 Task: View and add the product "Puffs Ultra Soft 2-Ply Facial Tissues (48 ct)" to cart from the store "DashMart".
Action: Mouse pressed left at (57, 100)
Screenshot: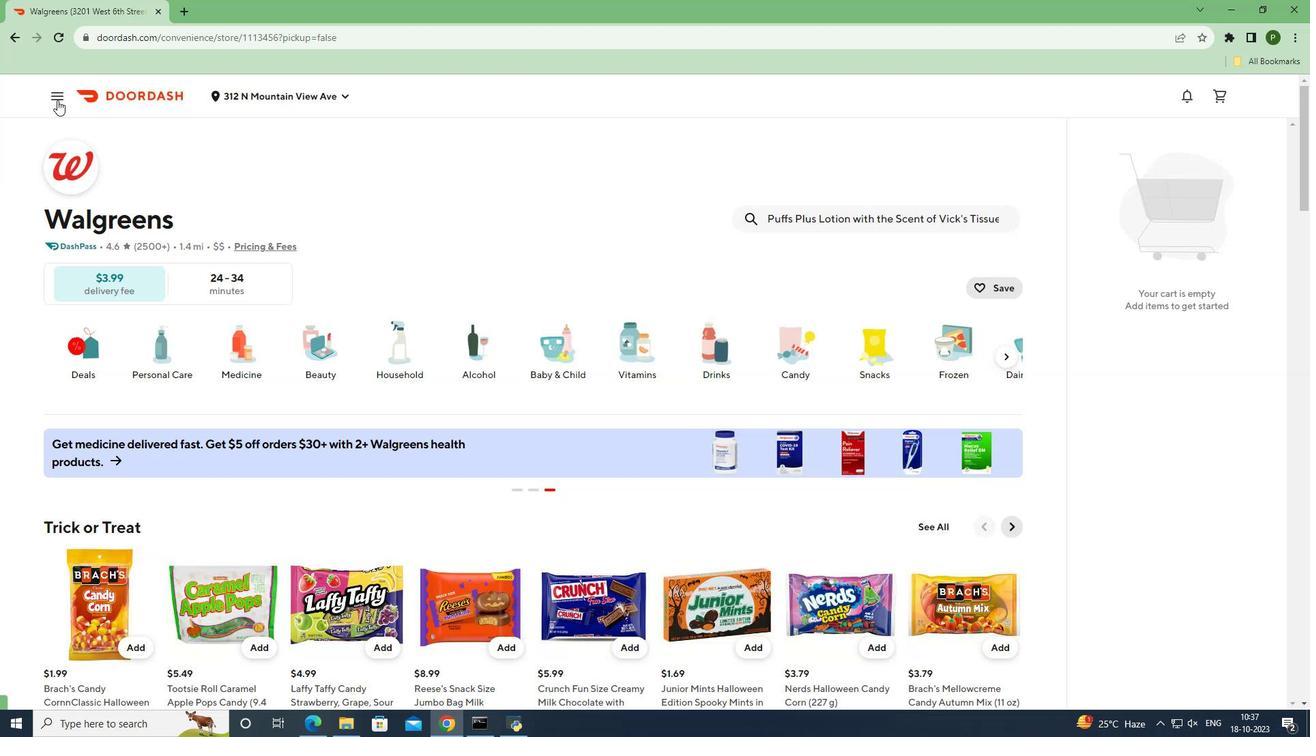 
Action: Mouse moved to (62, 190)
Screenshot: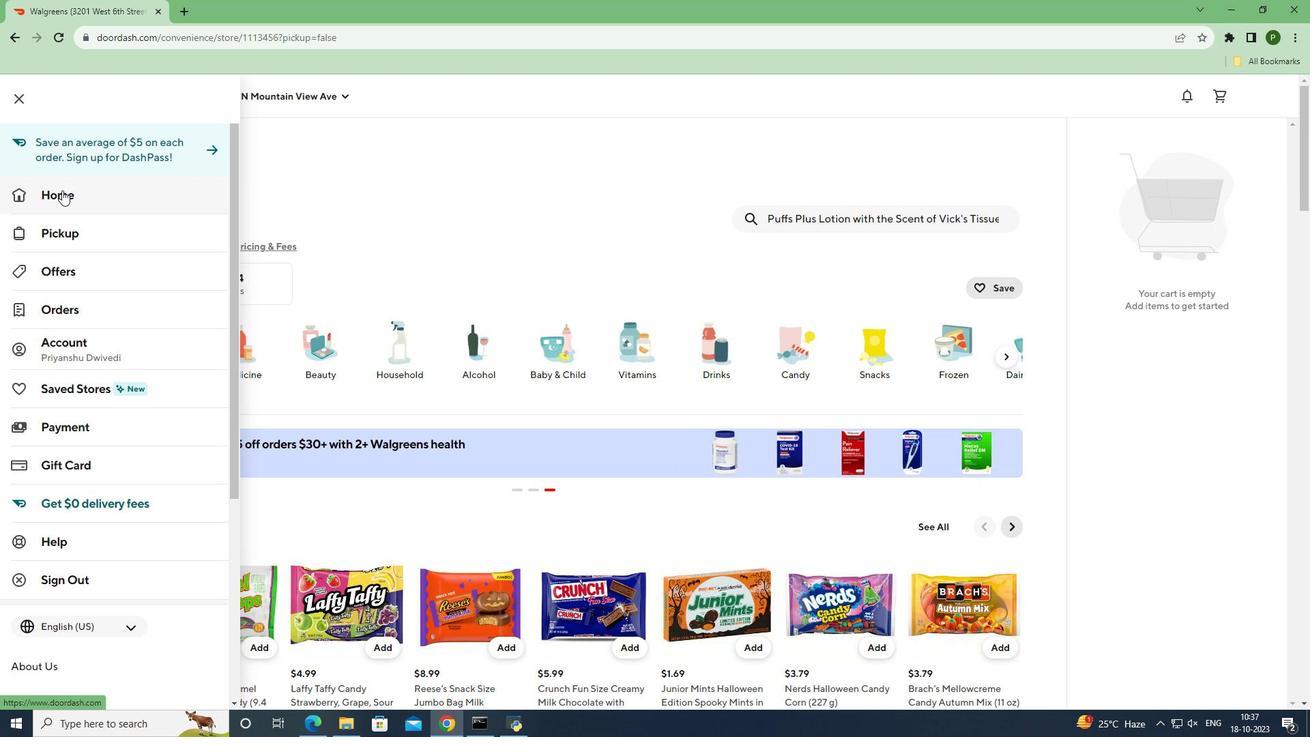 
Action: Mouse pressed left at (62, 190)
Screenshot: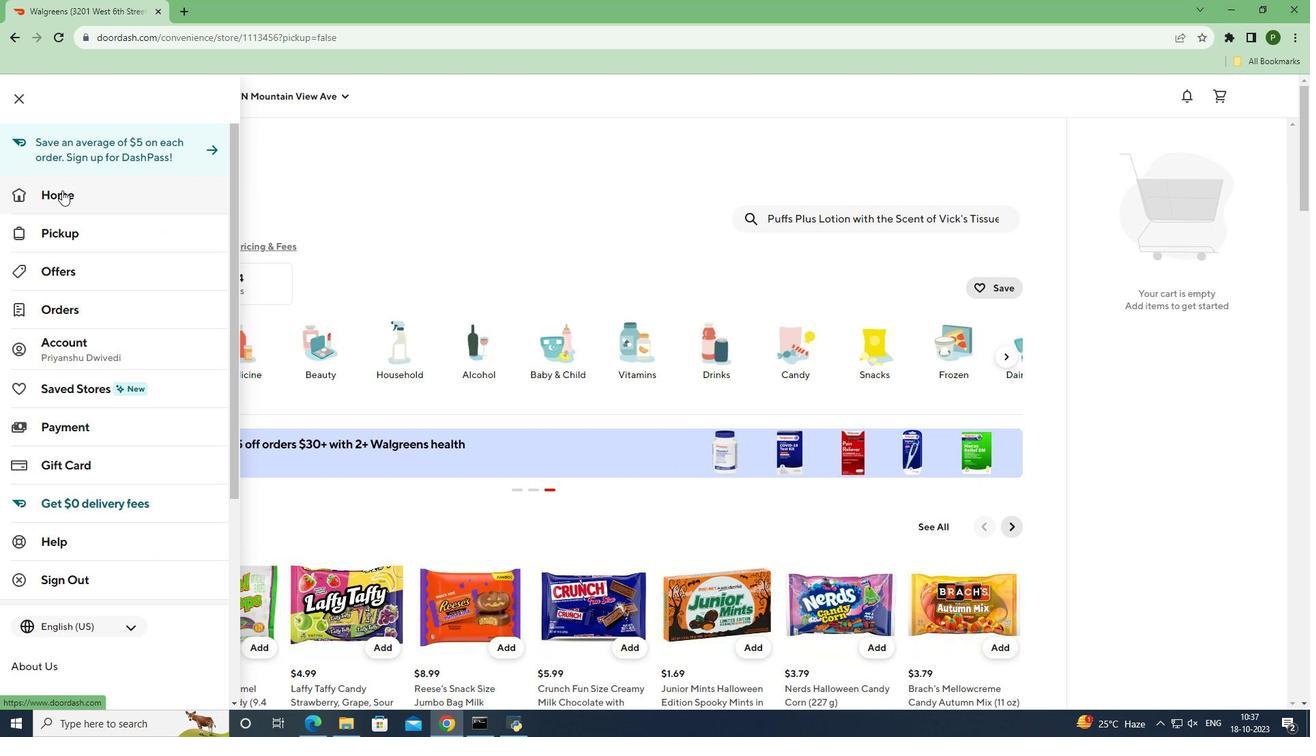 
Action: Mouse moved to (976, 150)
Screenshot: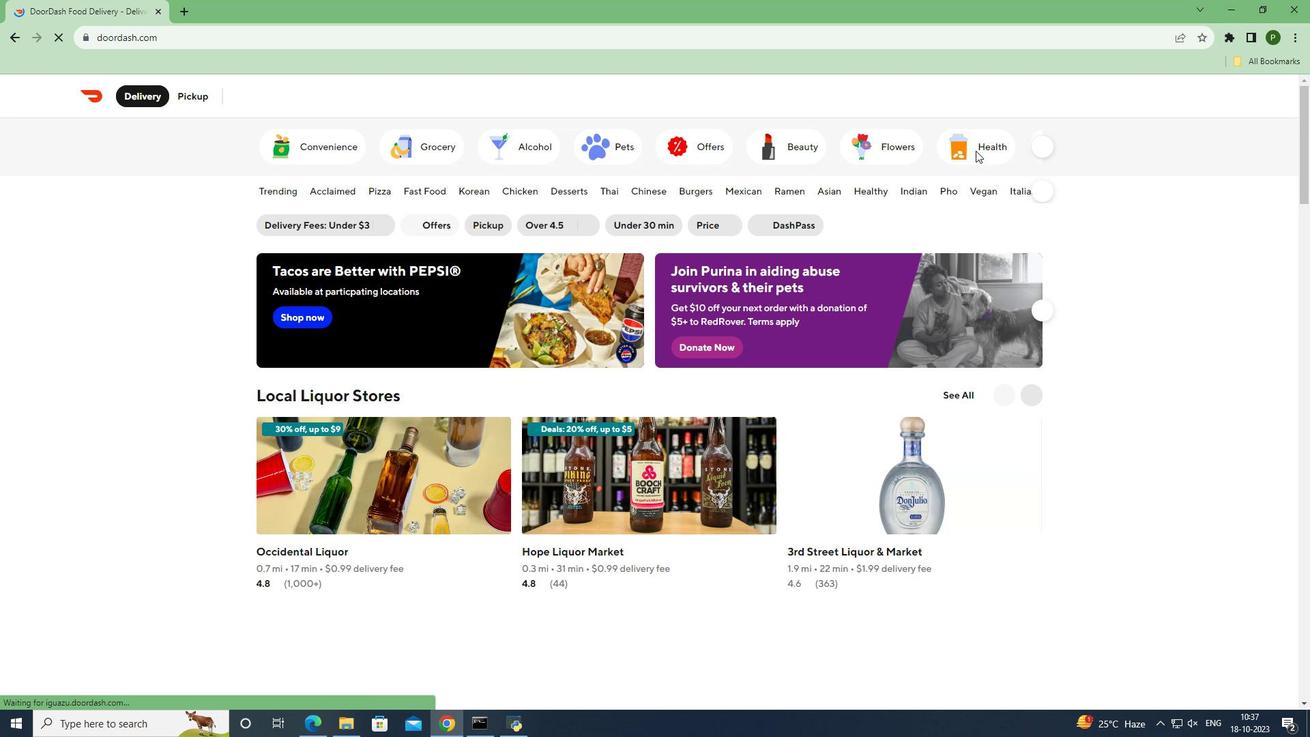 
Action: Mouse pressed left at (976, 150)
Screenshot: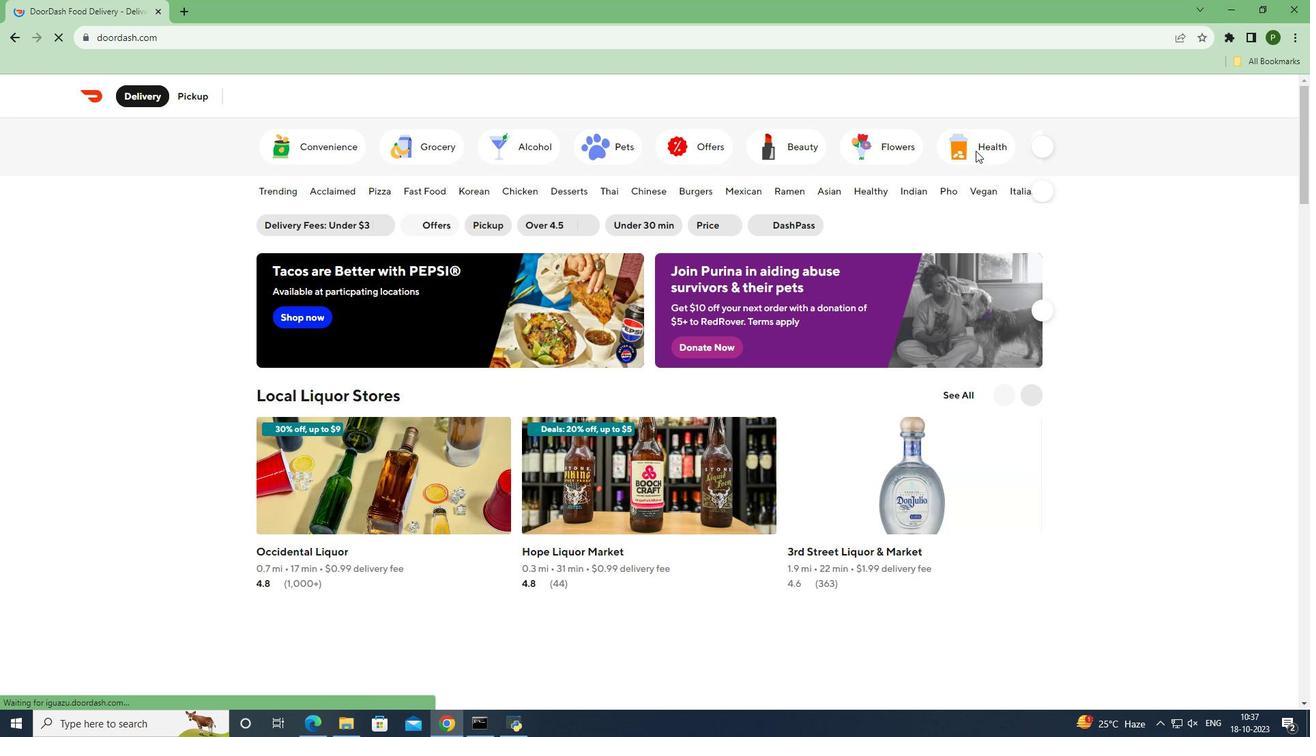 
Action: Mouse moved to (415, 434)
Screenshot: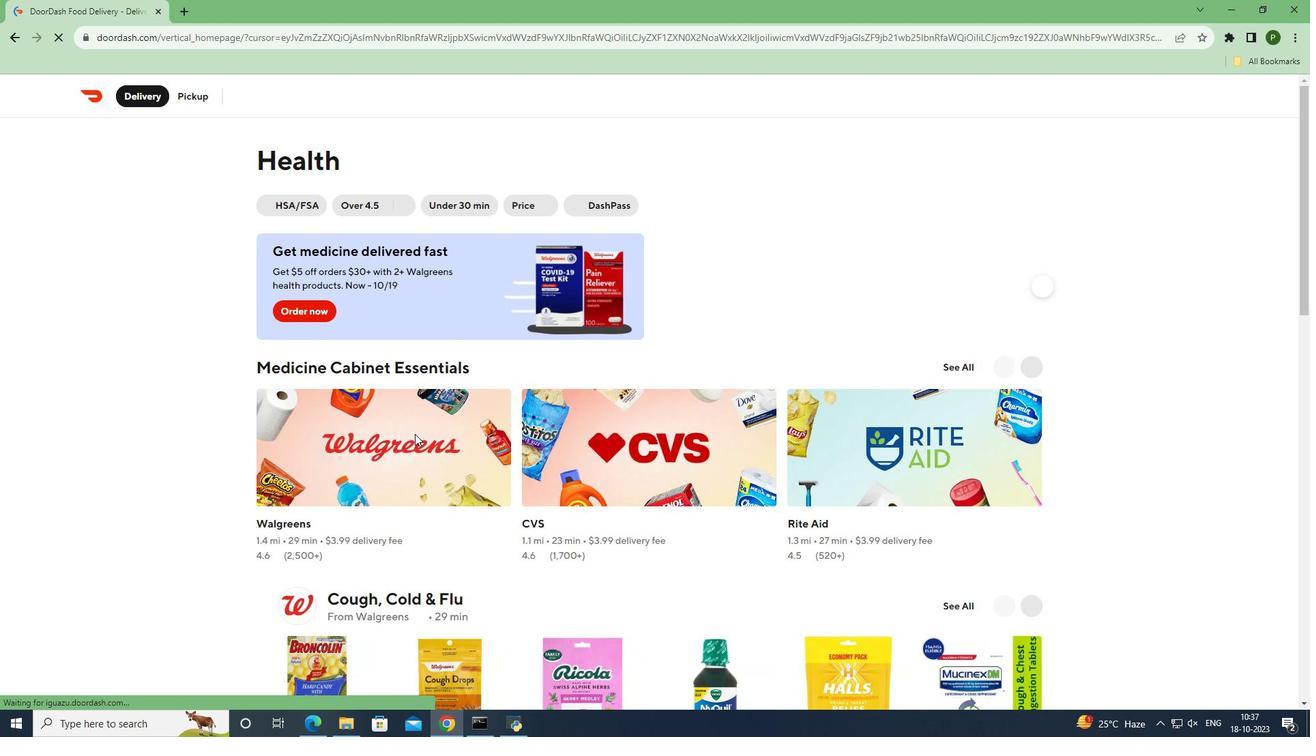 
Action: Mouse pressed left at (415, 434)
Screenshot: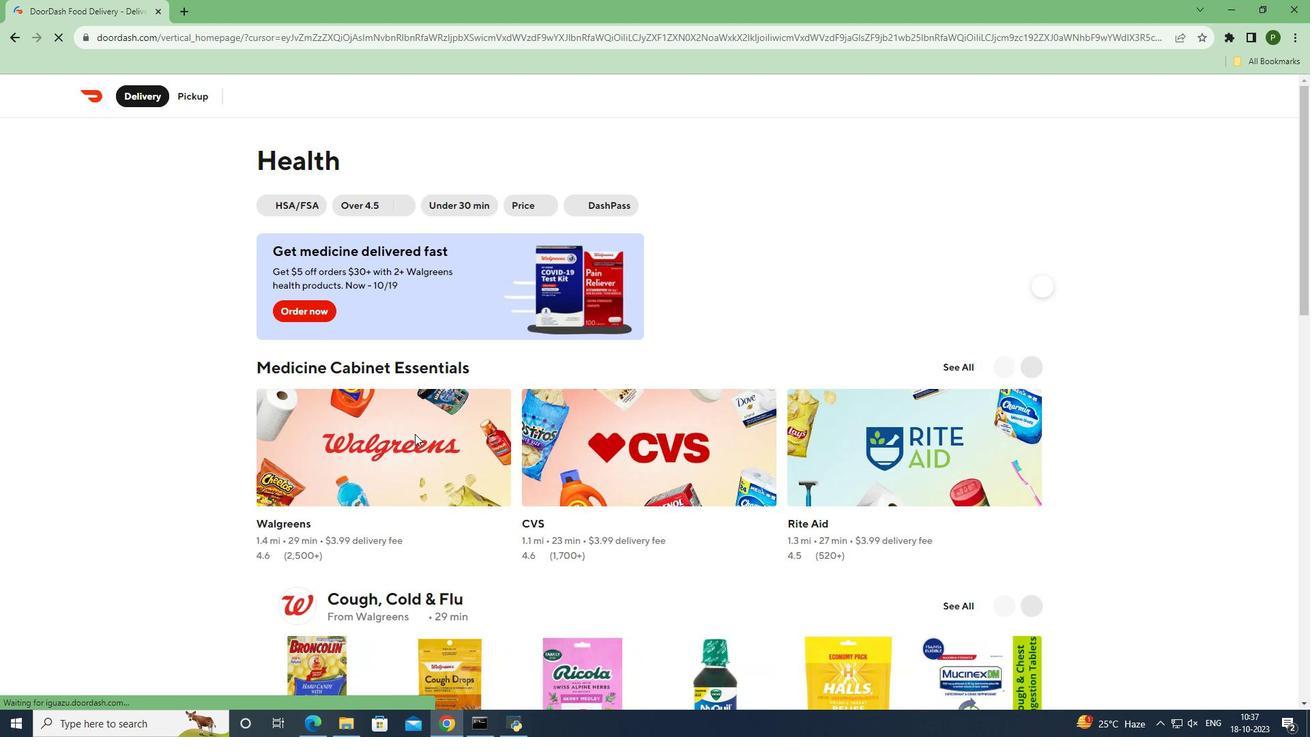 
Action: Mouse moved to (817, 218)
Screenshot: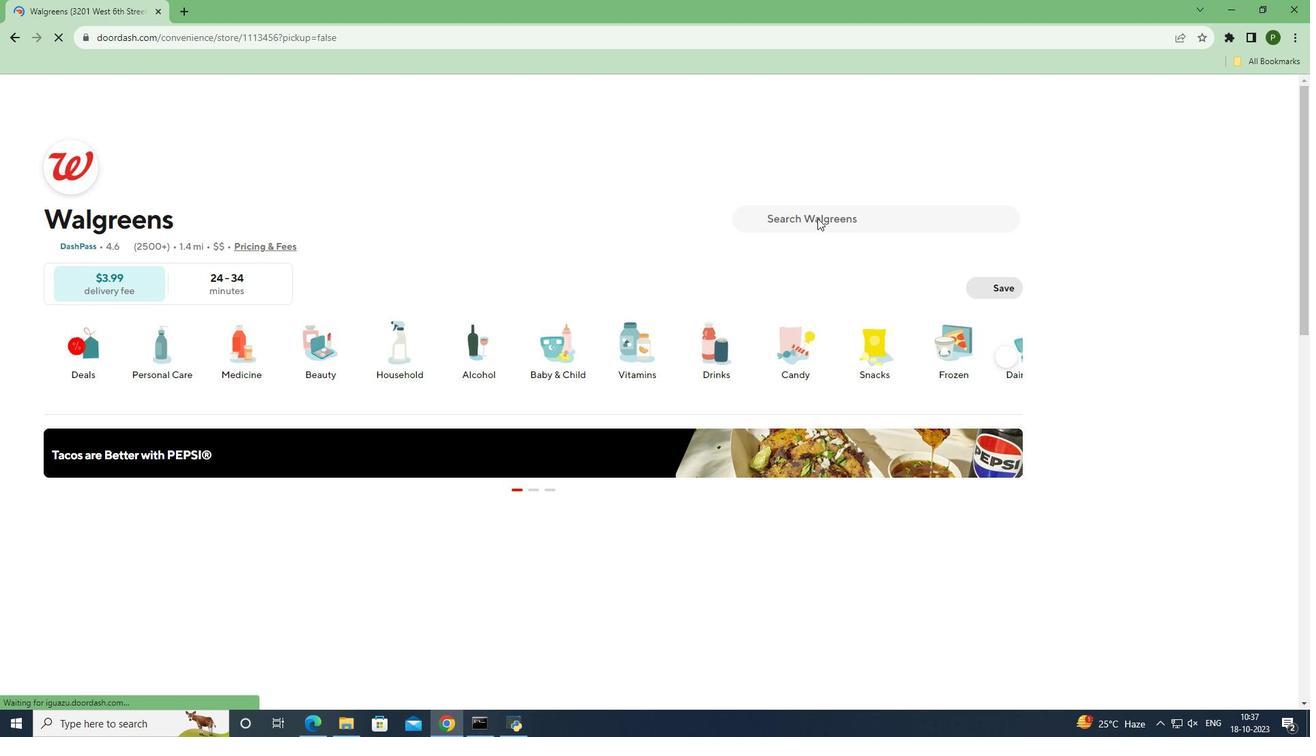 
Action: Mouse pressed left at (817, 218)
Screenshot: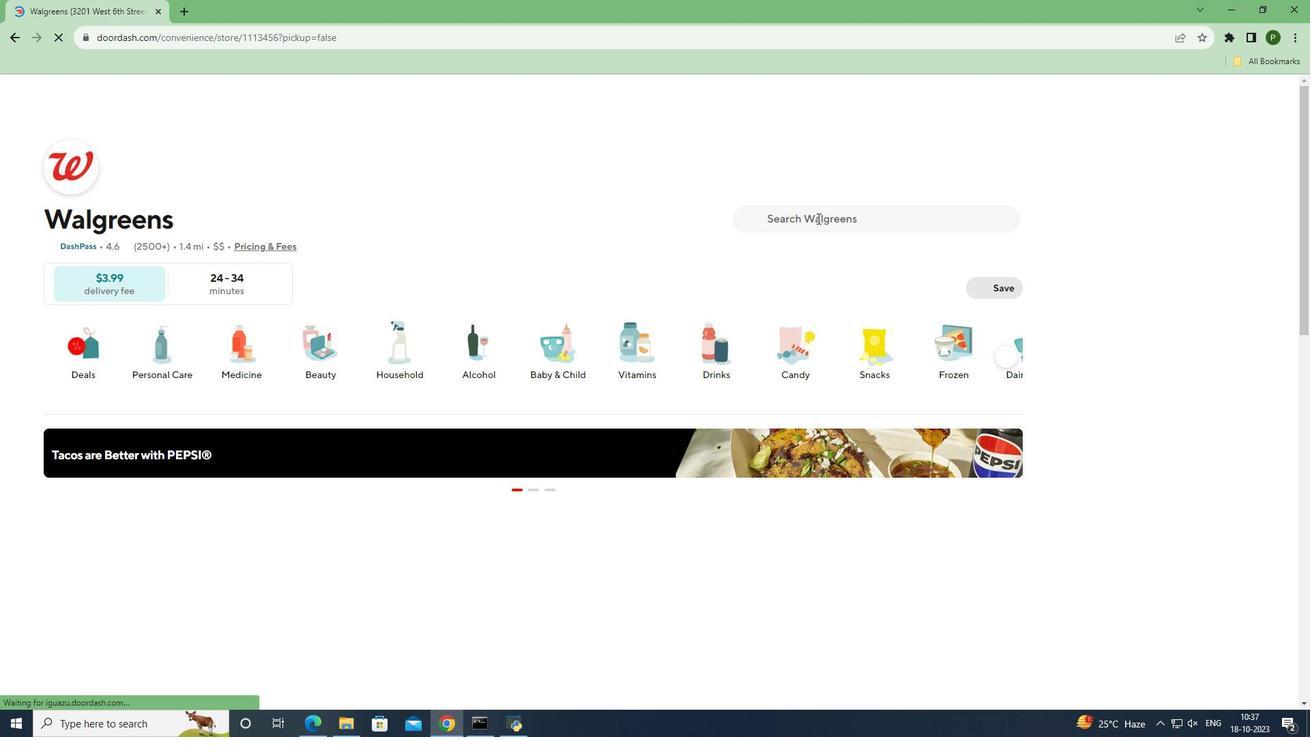 
Action: Key pressed <Key.caps_lock>P<Key.caps_lock>uffs<Key.space><Key.caps_lock>U<Key.caps_lock>ltra<Key.space><Key.caps_lock>S<Key.caps_lock>oft<Key.space>2-<Key.caps_lock>P<Key.caps_lock>ly<Key.space><Key.caps_lock>F<Key.caps_lock>acial<Key.space><Key.caps_lock>T<Key.caps_lock>issues<Key.space><Key.shift_r>(48<Key.space>ct<Key.shift_r>)
Screenshot: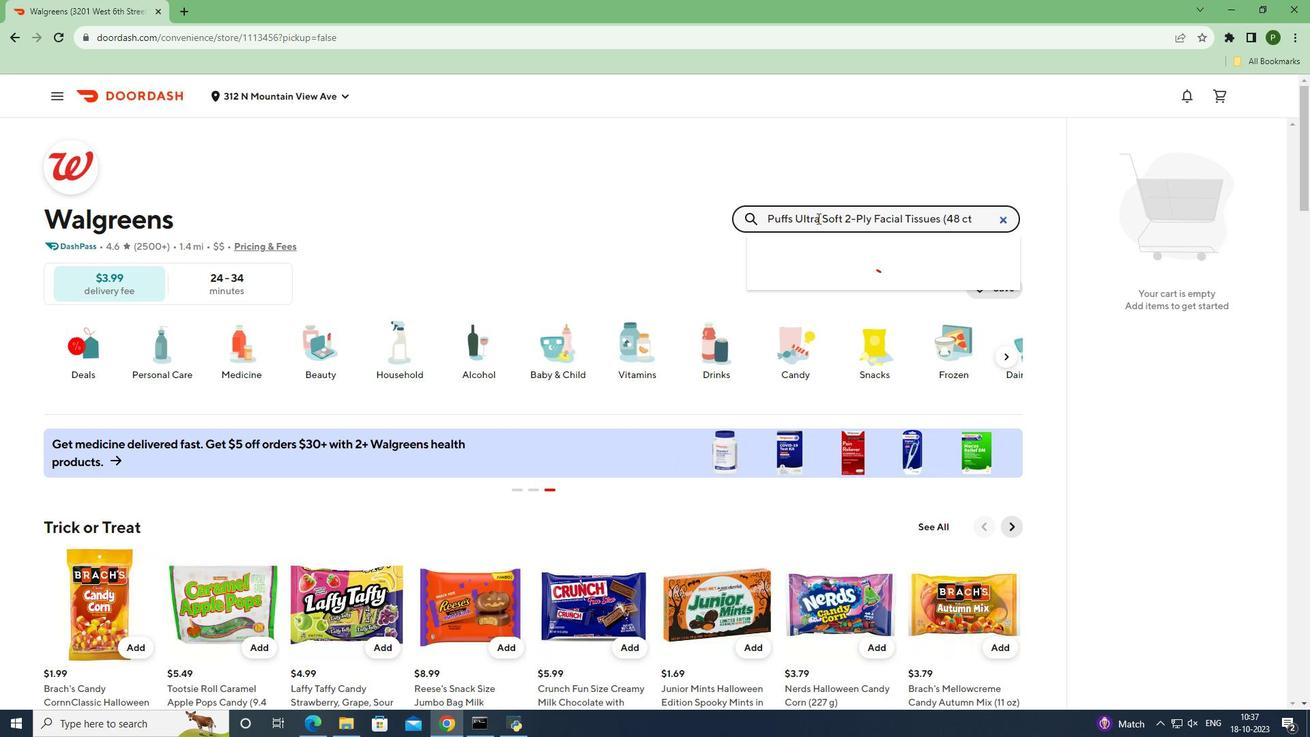 
Action: Mouse moved to (839, 270)
Screenshot: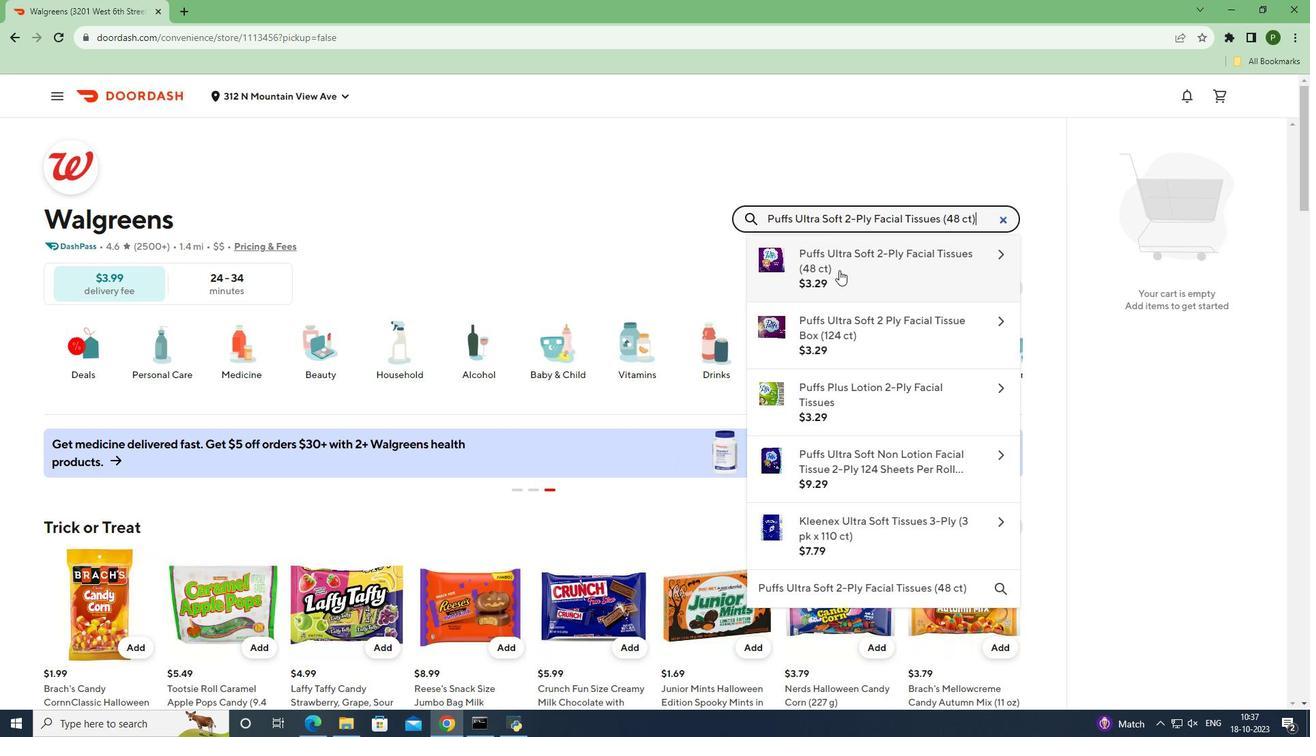 
Action: Mouse pressed left at (839, 270)
Screenshot: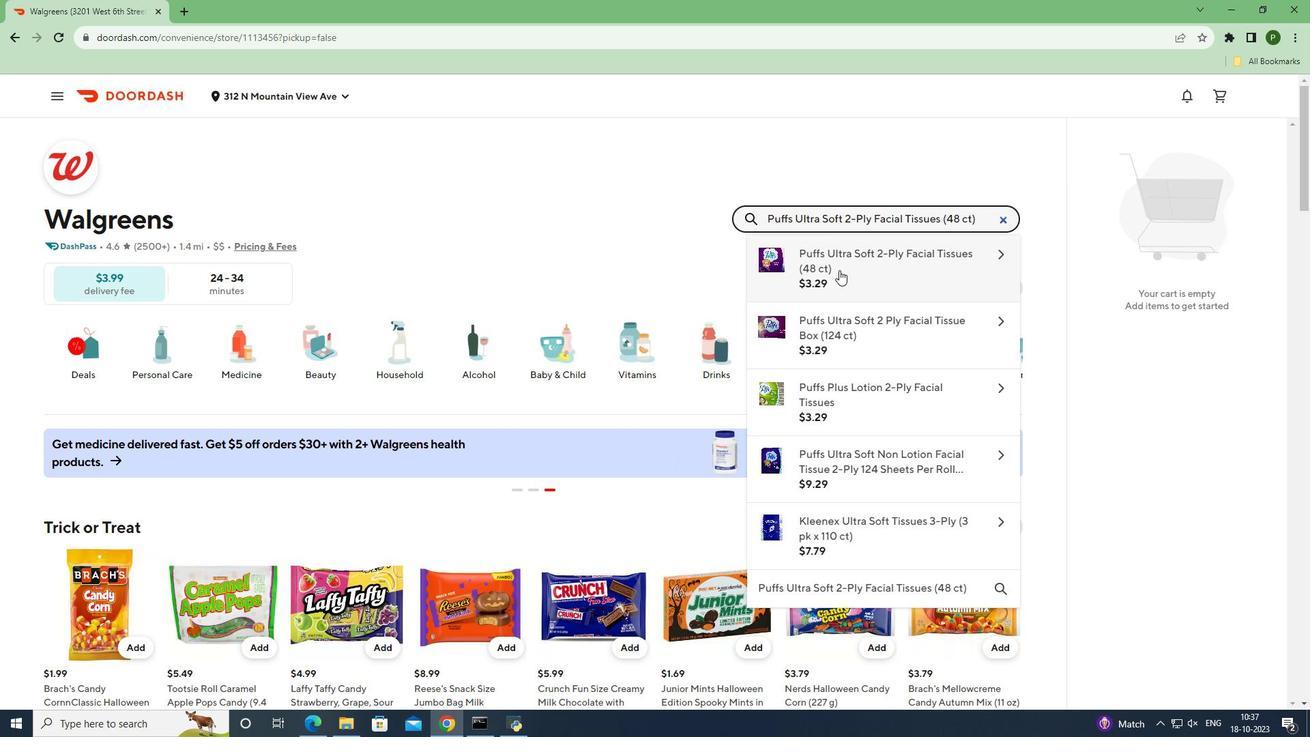 
Action: Mouse moved to (858, 675)
Screenshot: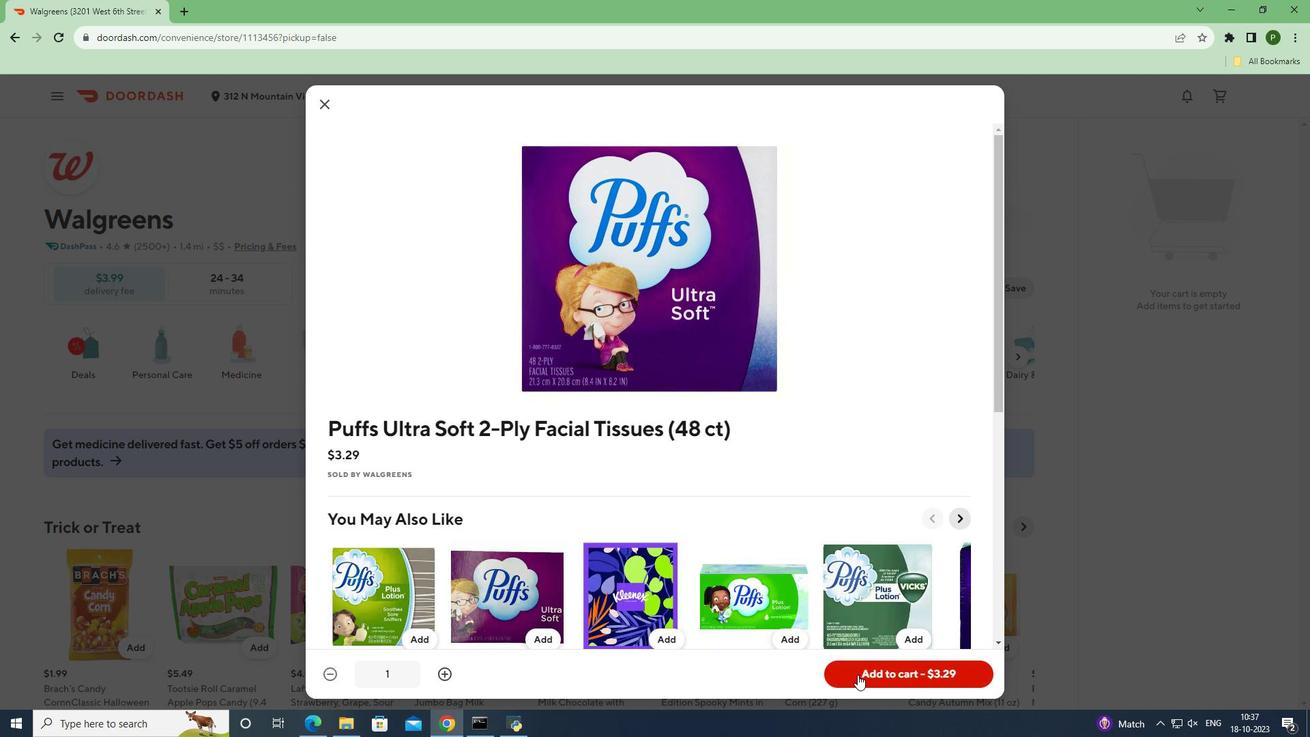 
Action: Mouse pressed left at (858, 675)
Screenshot: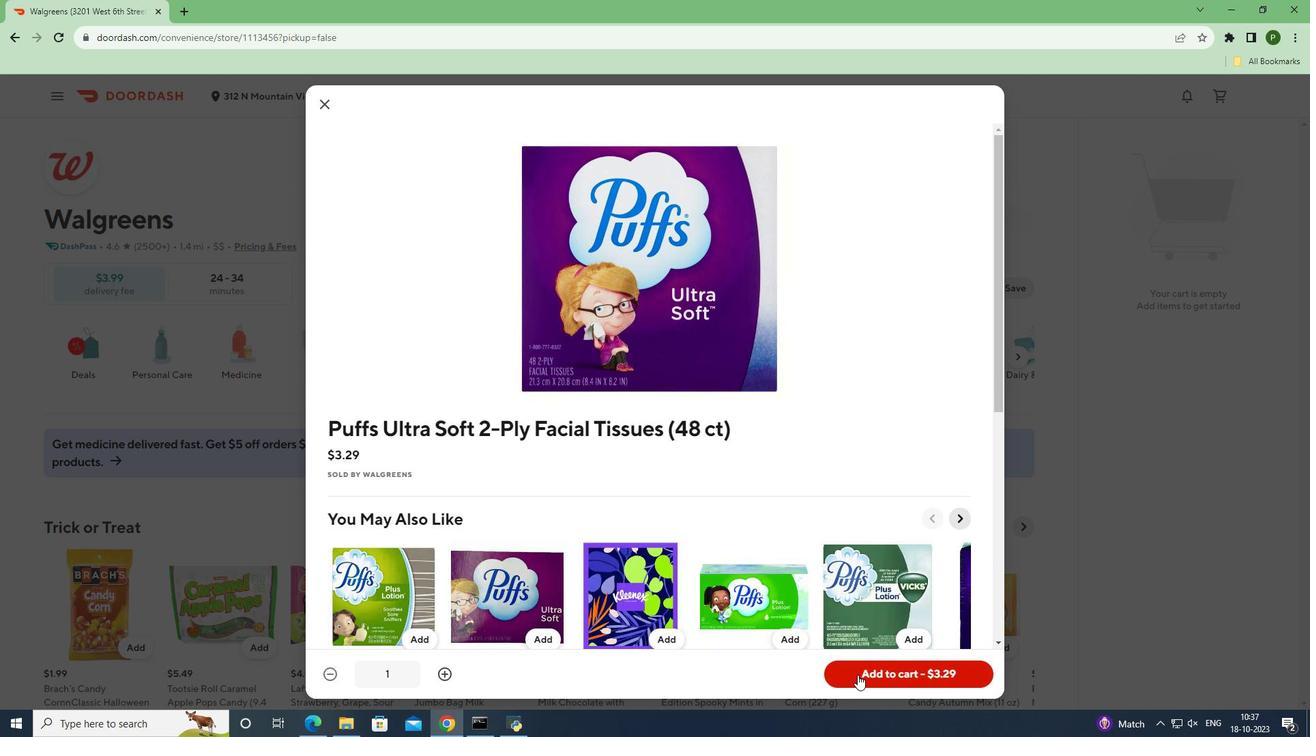 
Action: Mouse moved to (1066, 610)
Screenshot: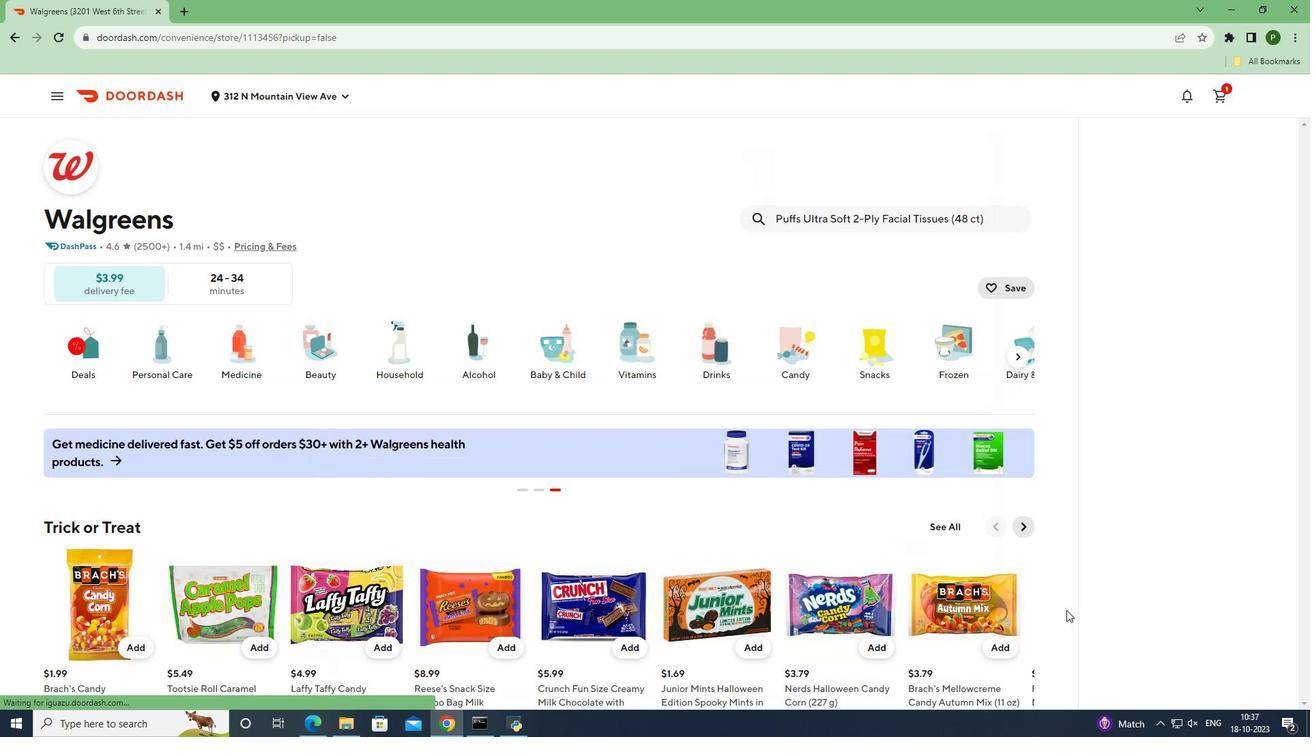 
